 Task: Create a rule from the Routing list, Task moved to a section -> Set Priority in the project AppWave , set the section as To-Do and set the priority of the task as  High
Action: Mouse moved to (60, 316)
Screenshot: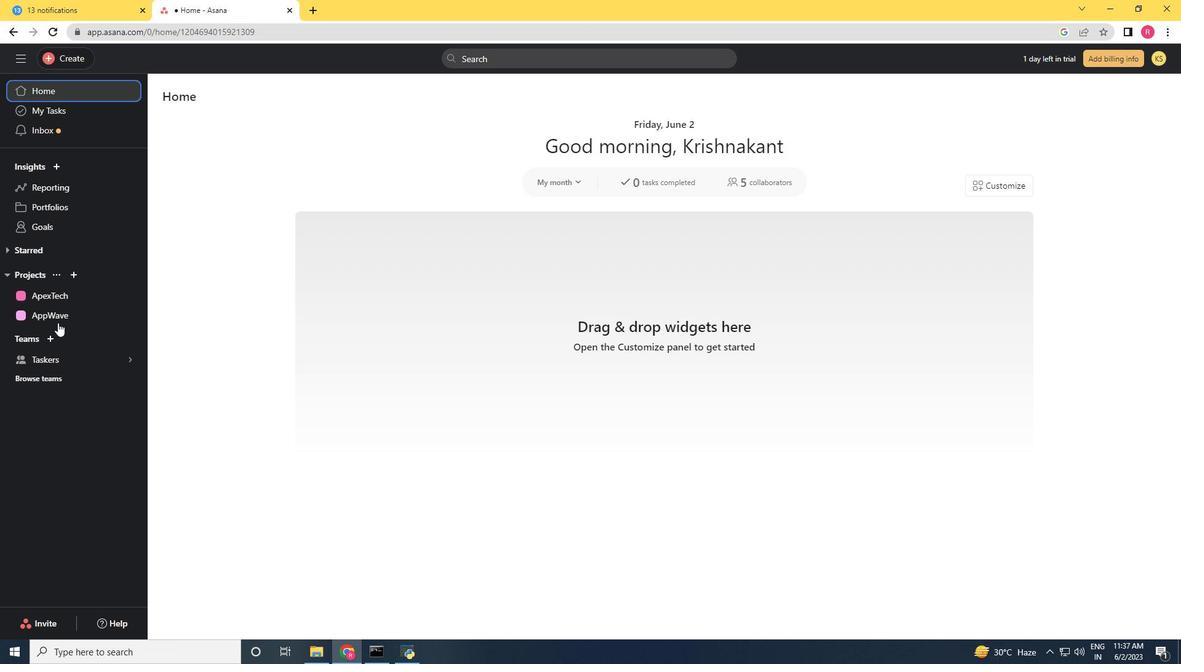 
Action: Mouse pressed left at (60, 316)
Screenshot: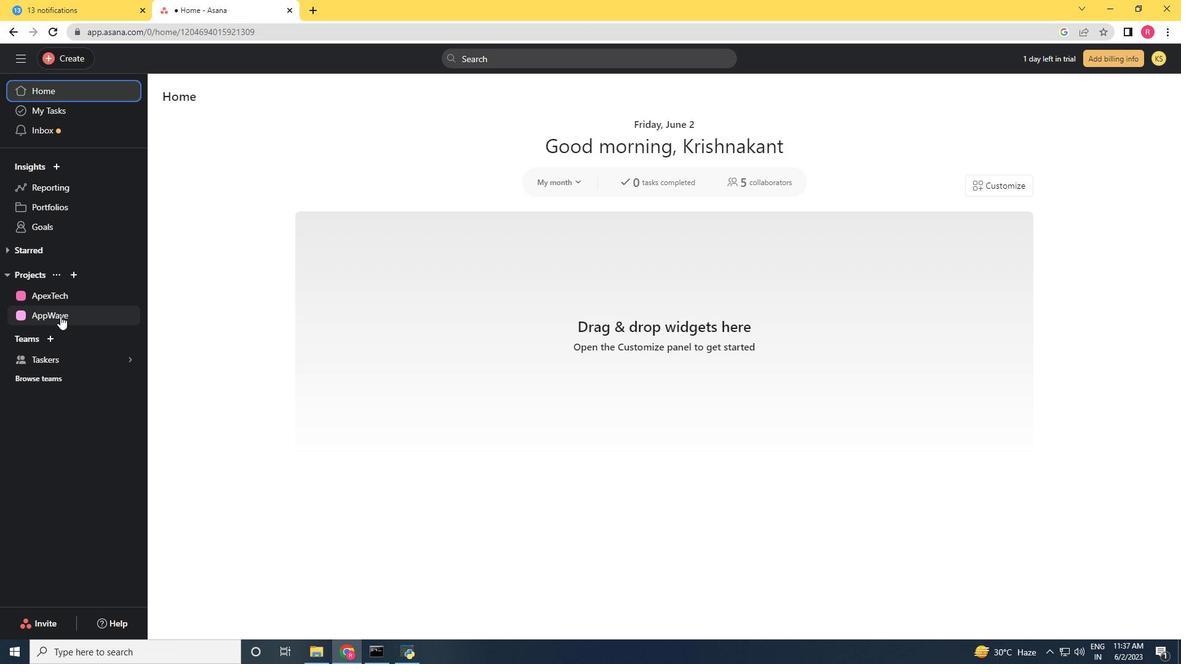 
Action: Mouse moved to (1129, 99)
Screenshot: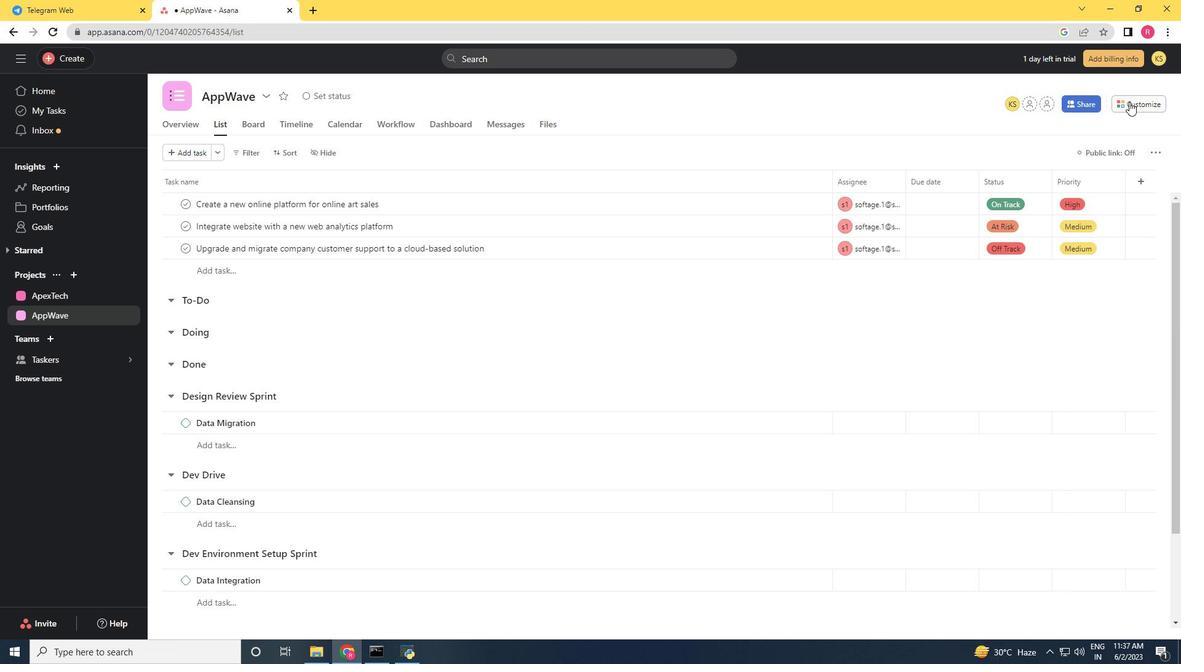 
Action: Mouse pressed left at (1129, 99)
Screenshot: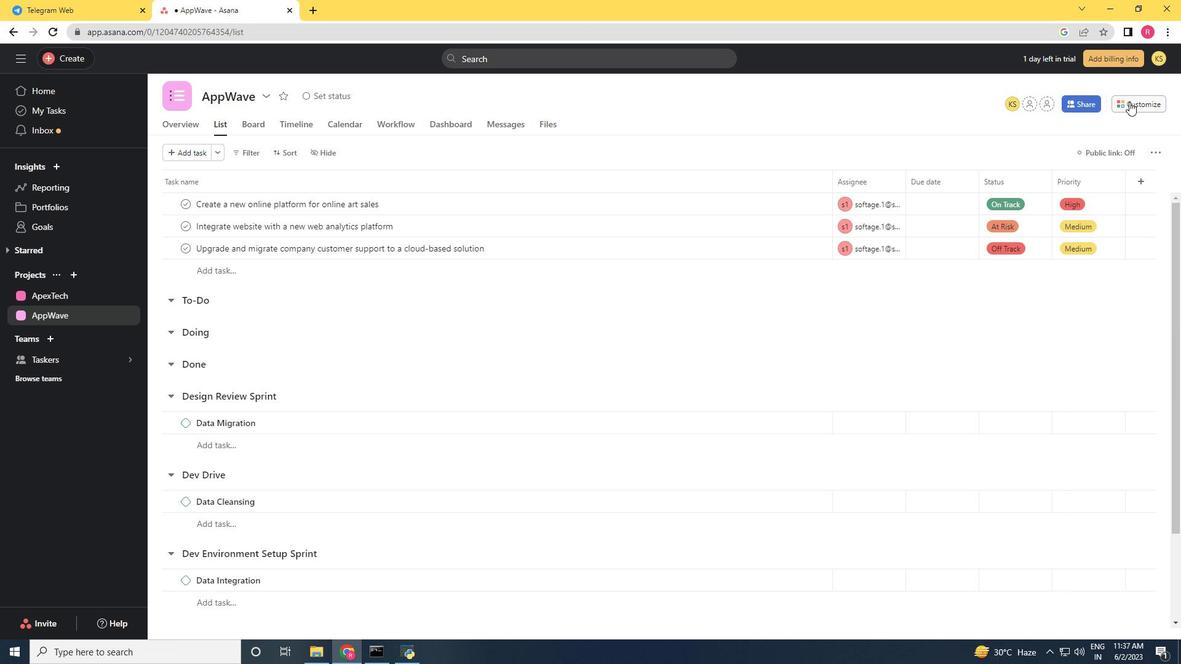 
Action: Mouse moved to (921, 262)
Screenshot: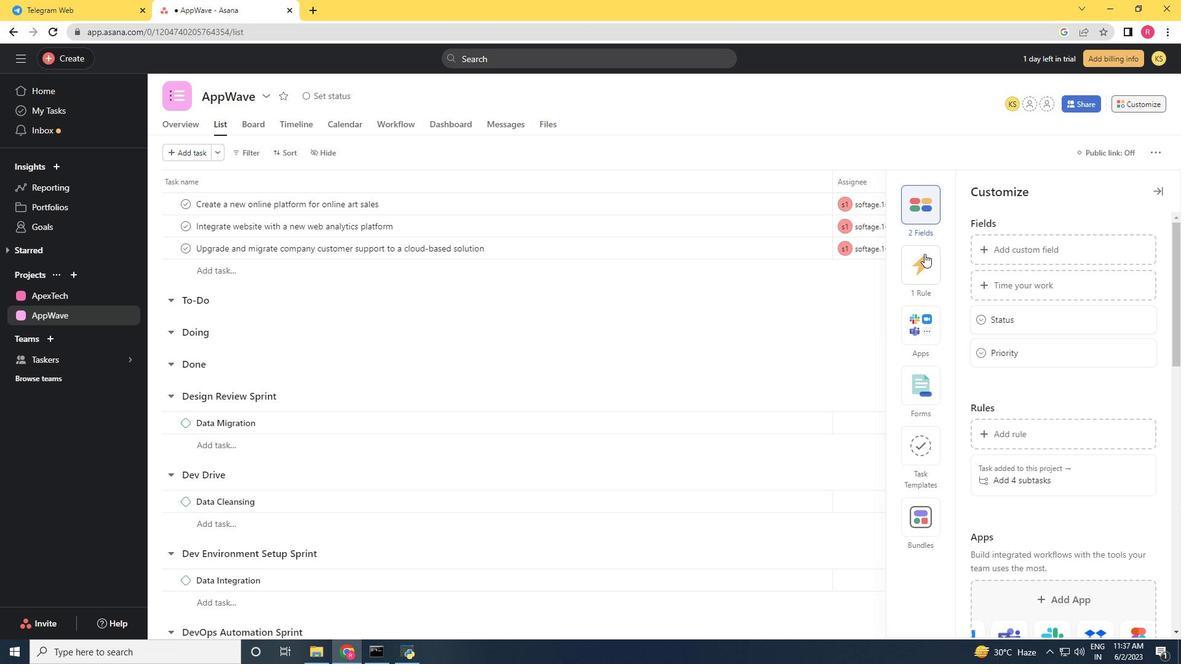 
Action: Mouse pressed left at (921, 262)
Screenshot: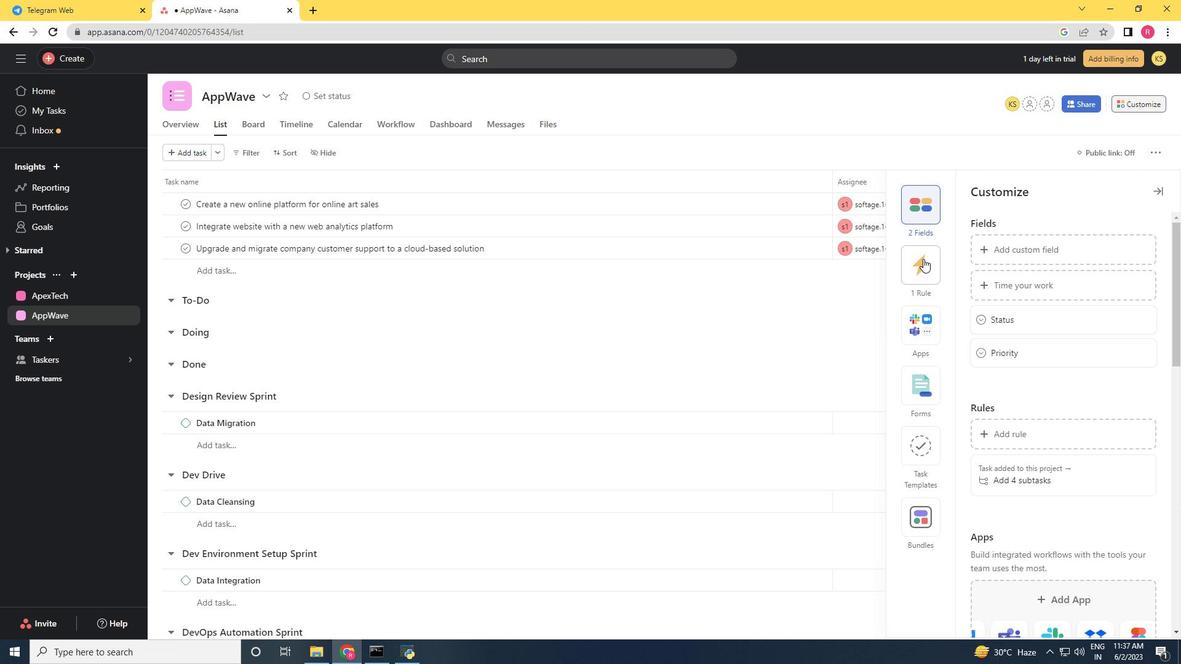 
Action: Mouse moved to (1038, 247)
Screenshot: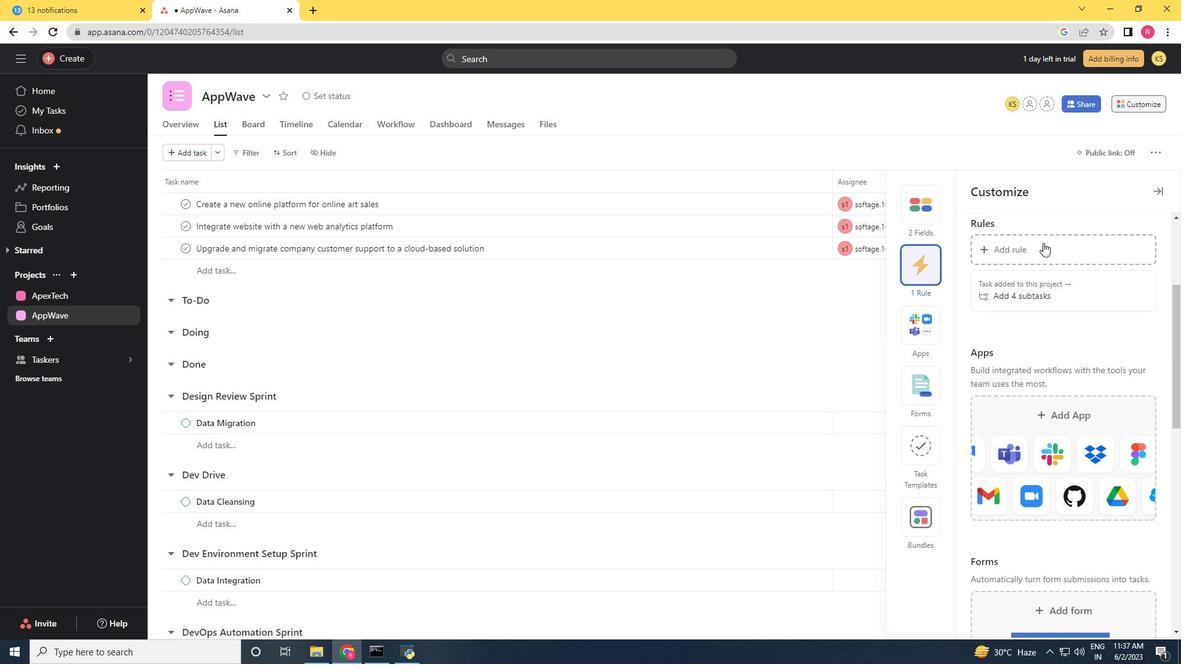 
Action: Mouse pressed left at (1038, 247)
Screenshot: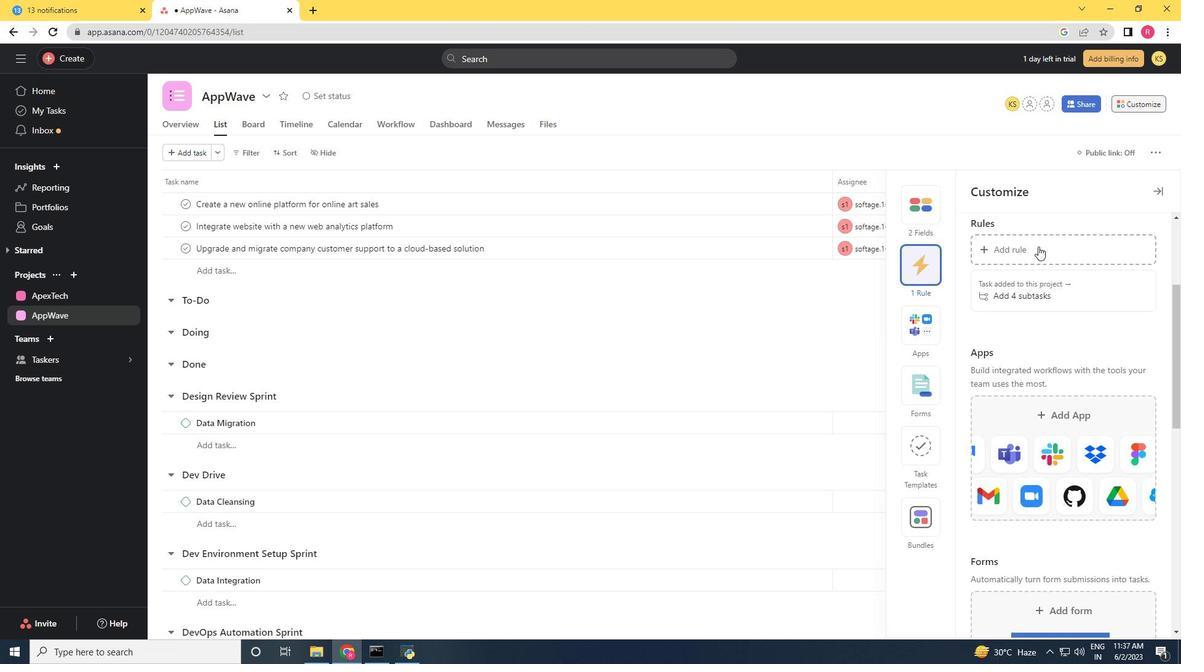 
Action: Mouse moved to (252, 163)
Screenshot: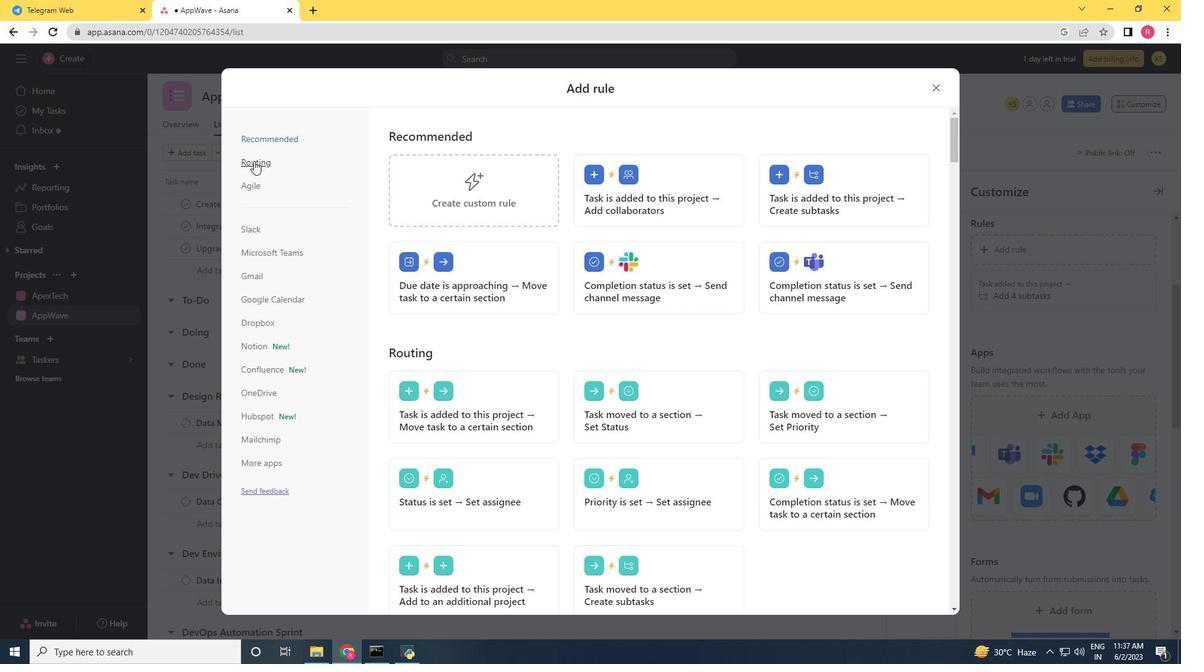 
Action: Mouse pressed left at (252, 163)
Screenshot: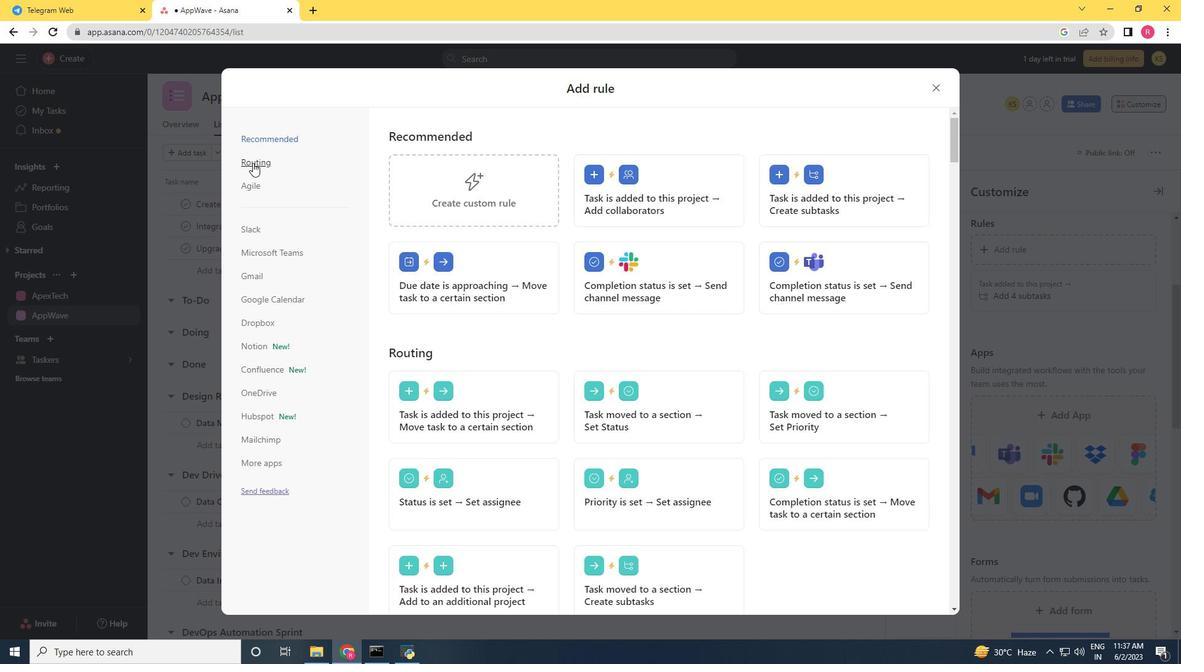 
Action: Mouse moved to (844, 188)
Screenshot: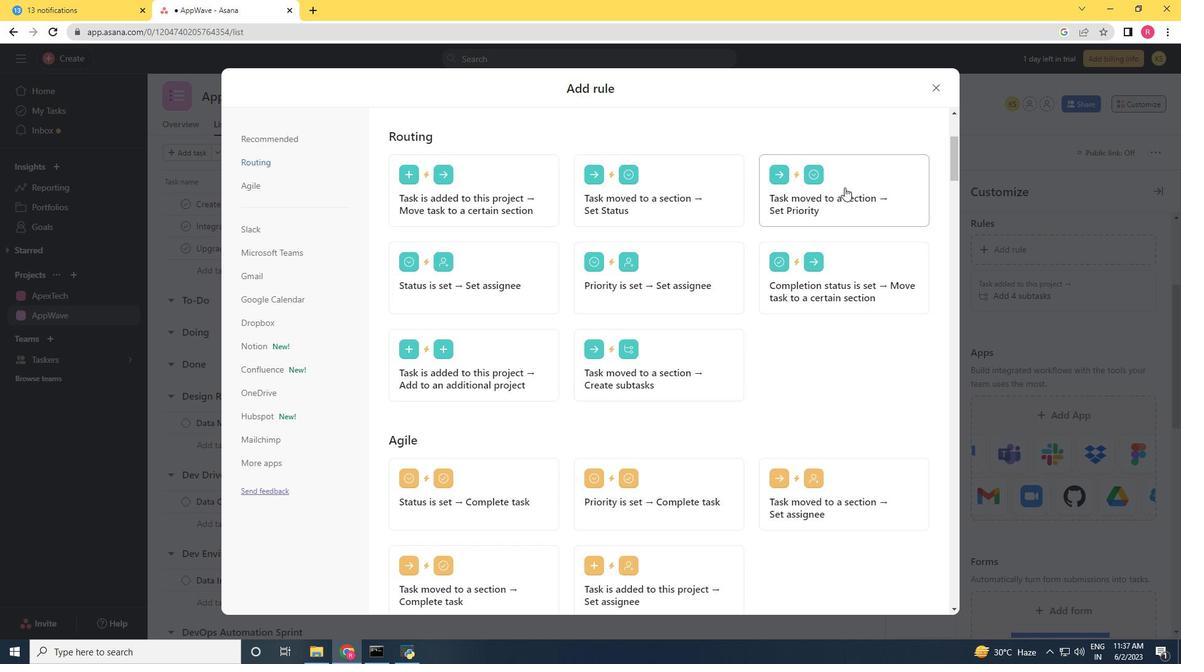 
Action: Mouse pressed left at (844, 188)
Screenshot: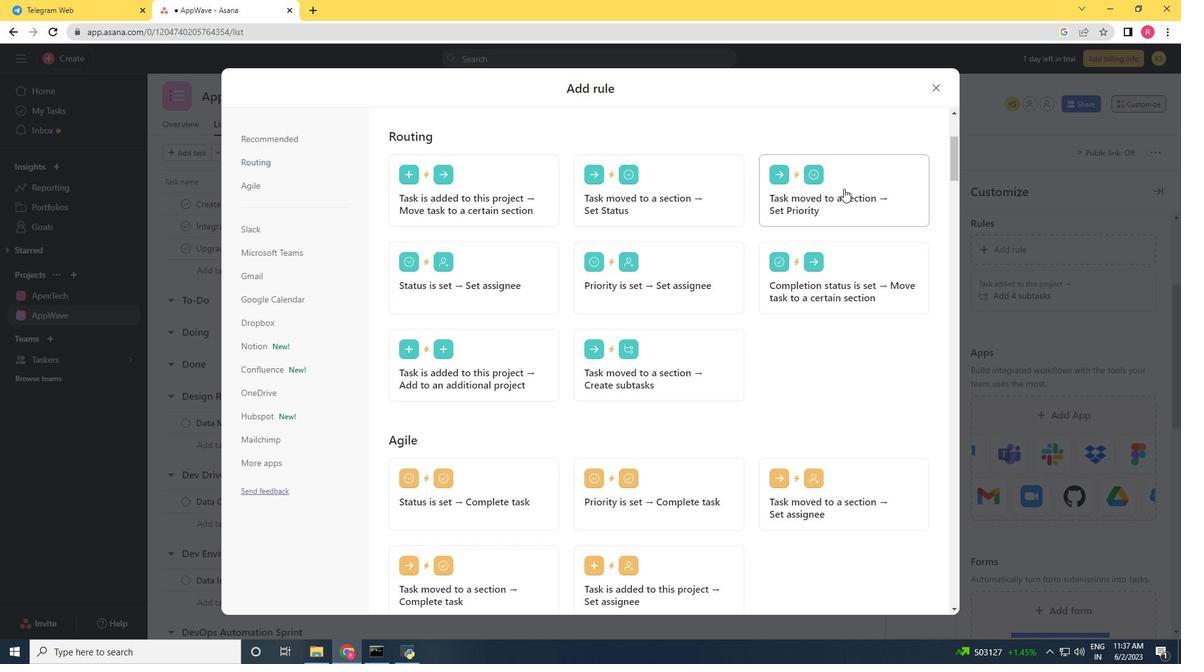 
Action: Mouse moved to (481, 320)
Screenshot: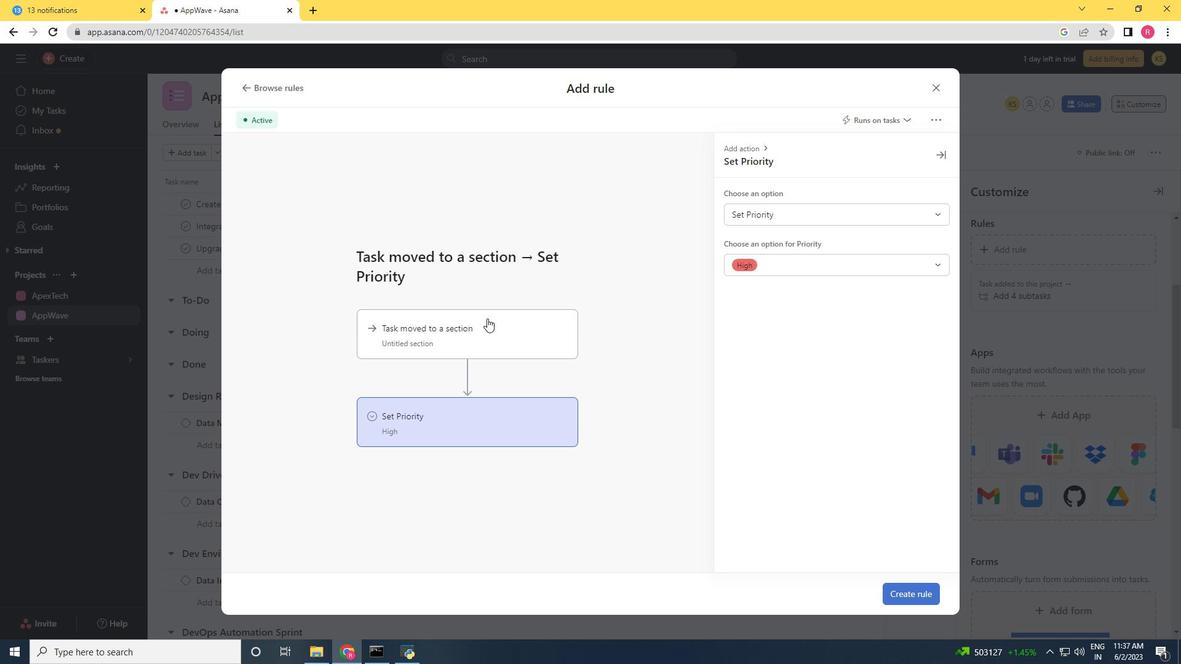 
Action: Mouse pressed left at (481, 320)
Screenshot: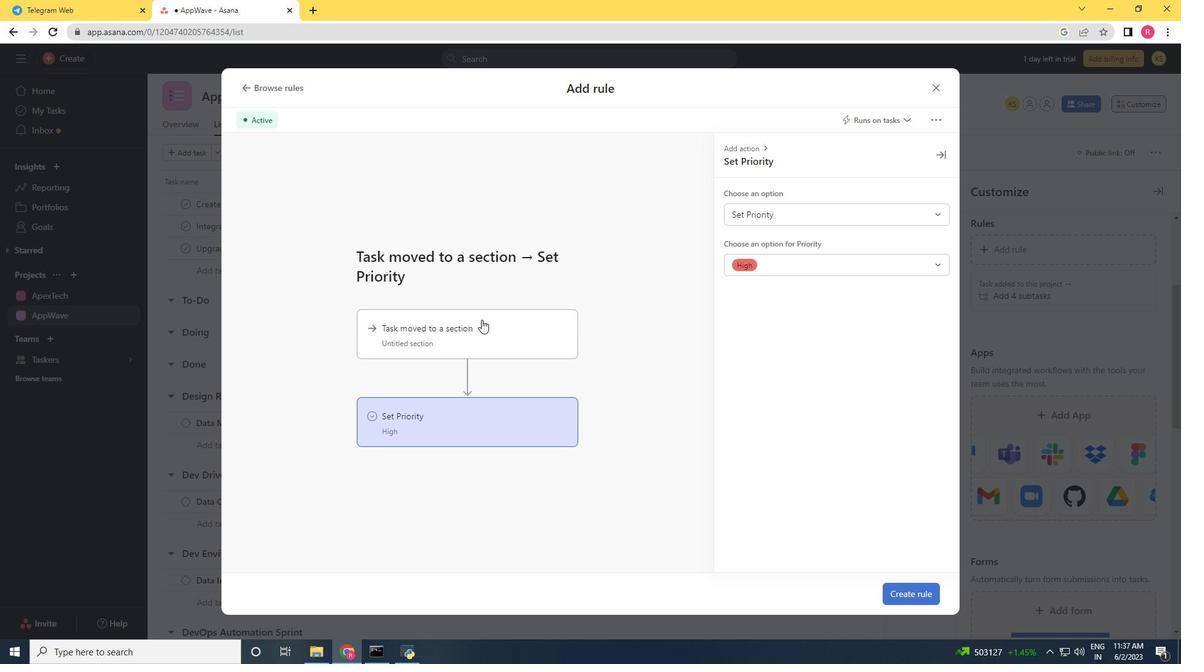 
Action: Mouse moved to (788, 206)
Screenshot: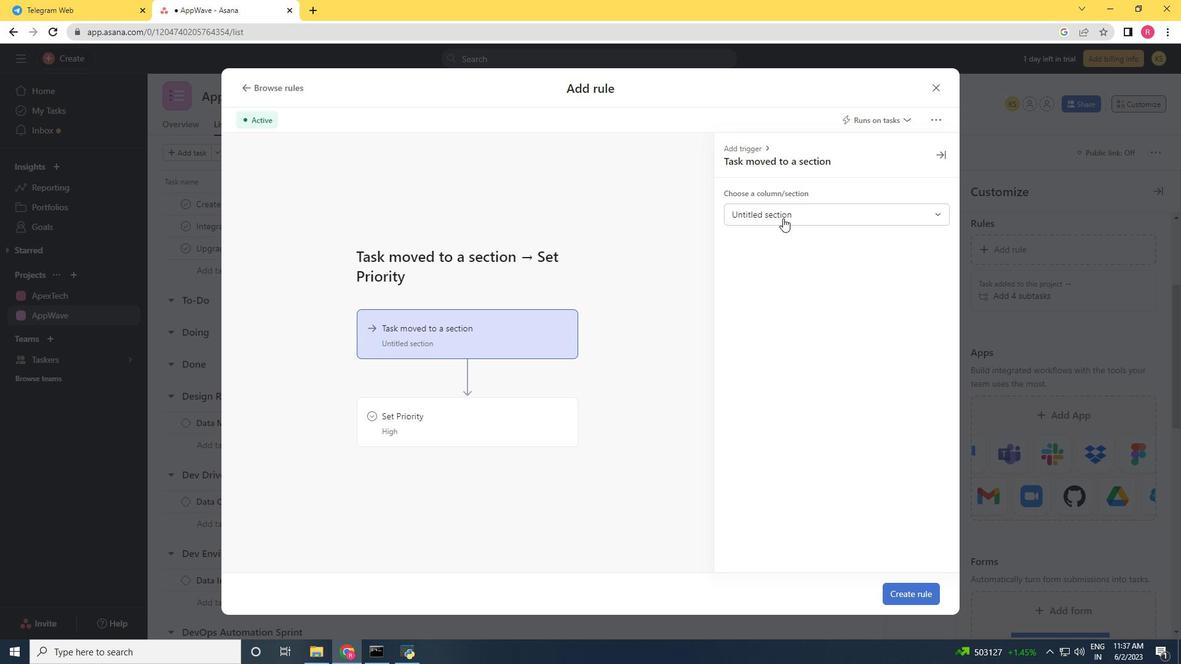 
Action: Mouse pressed left at (788, 206)
Screenshot: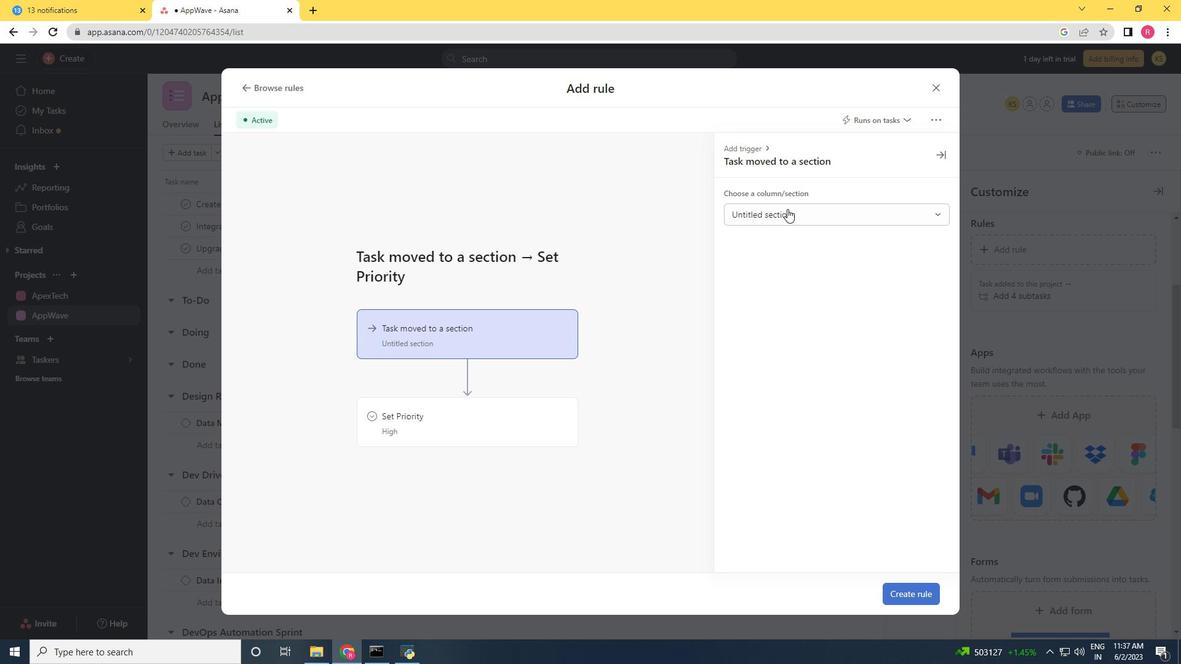 
Action: Mouse moved to (785, 270)
Screenshot: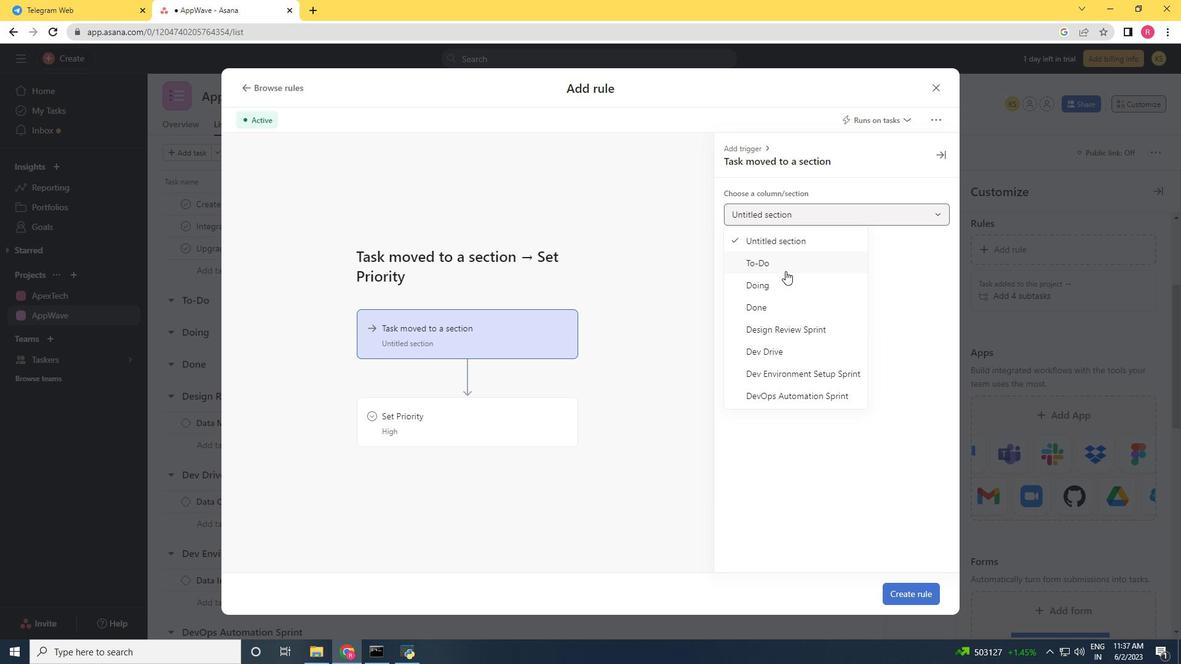 
Action: Mouse pressed left at (785, 270)
Screenshot: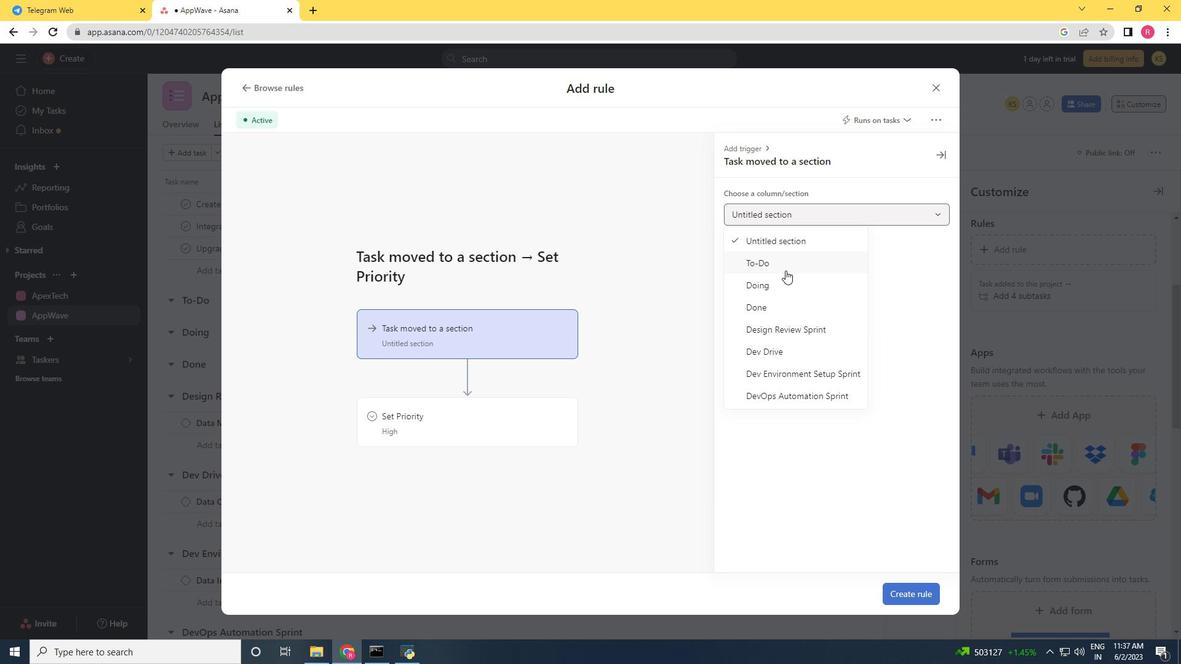 
Action: Mouse moved to (424, 408)
Screenshot: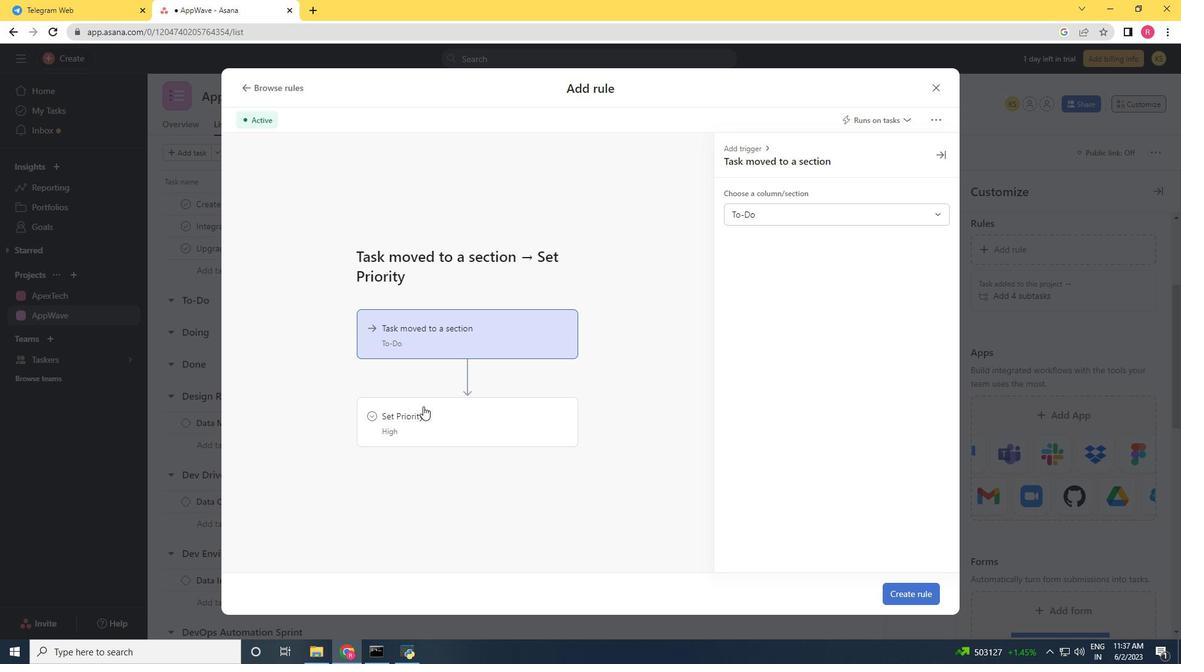 
Action: Mouse pressed left at (424, 408)
Screenshot: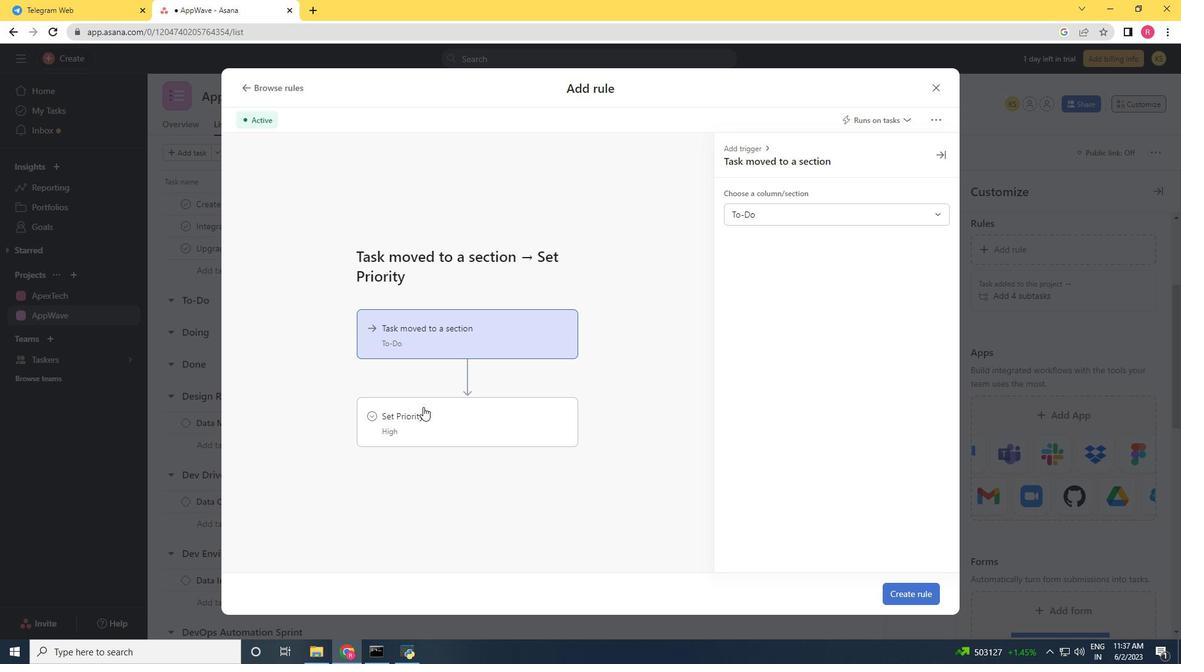 
Action: Mouse moved to (776, 213)
Screenshot: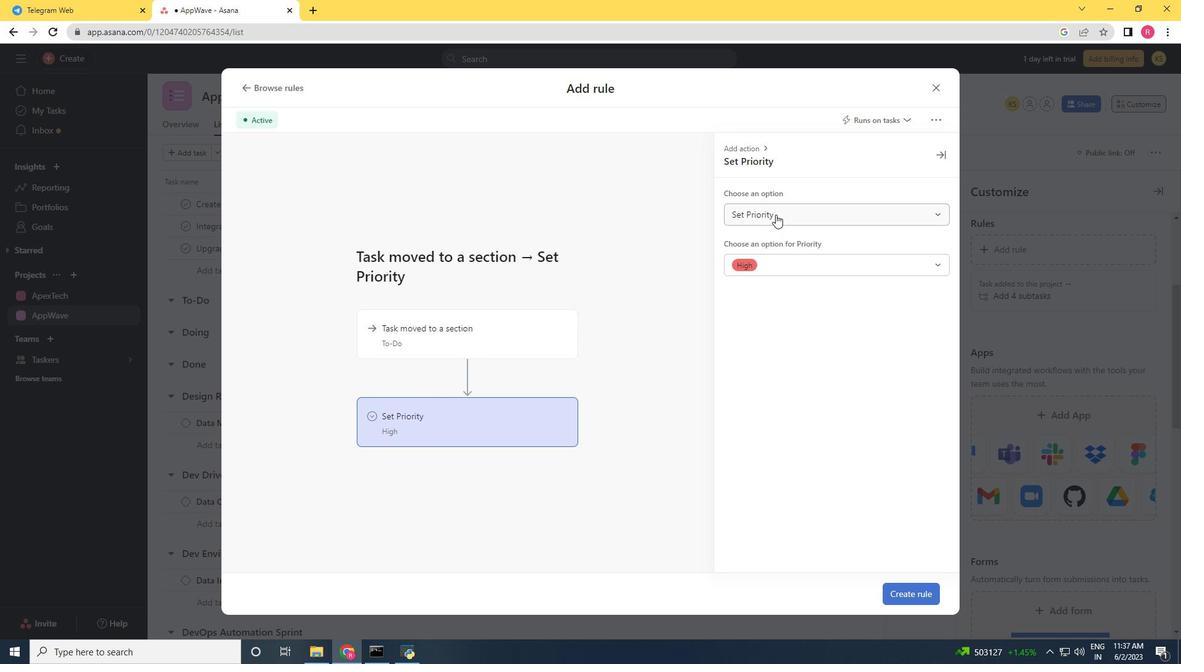 
Action: Mouse pressed left at (776, 213)
Screenshot: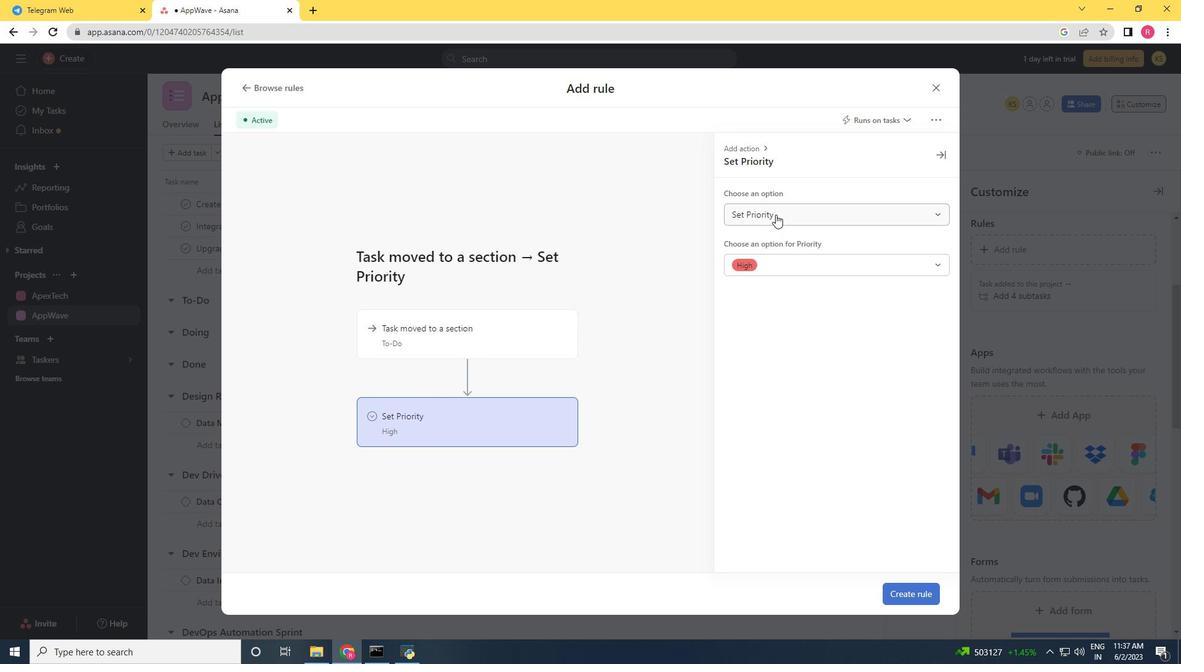
Action: Mouse moved to (771, 242)
Screenshot: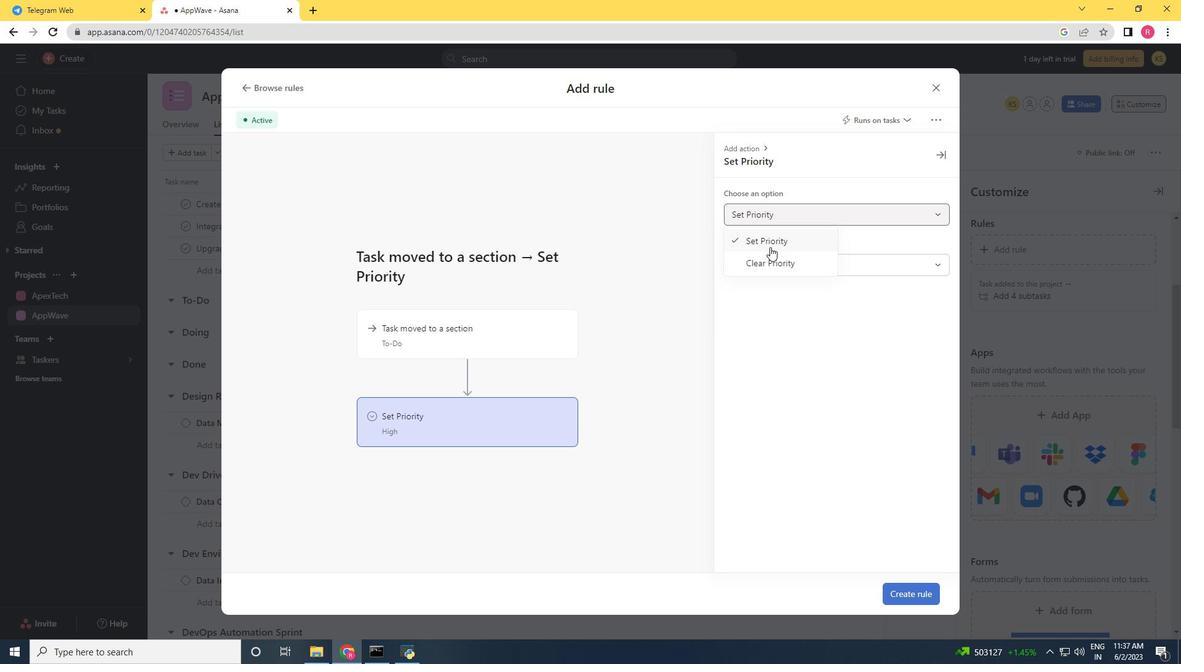 
Action: Mouse pressed left at (771, 242)
Screenshot: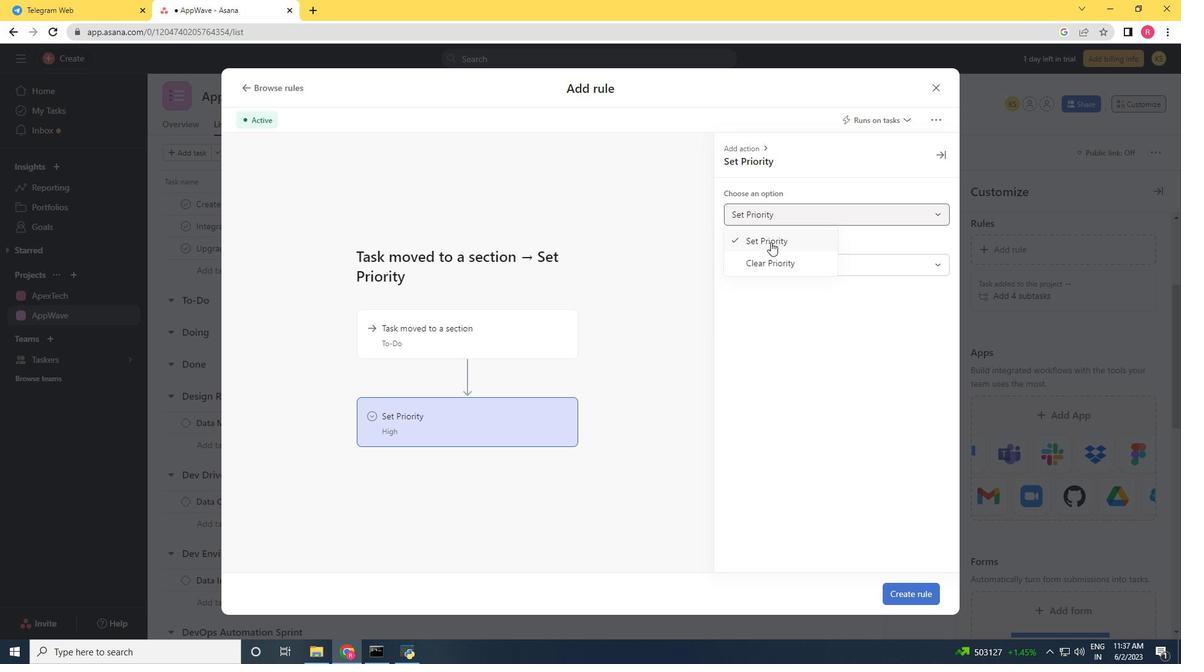 
Action: Mouse moved to (788, 267)
Screenshot: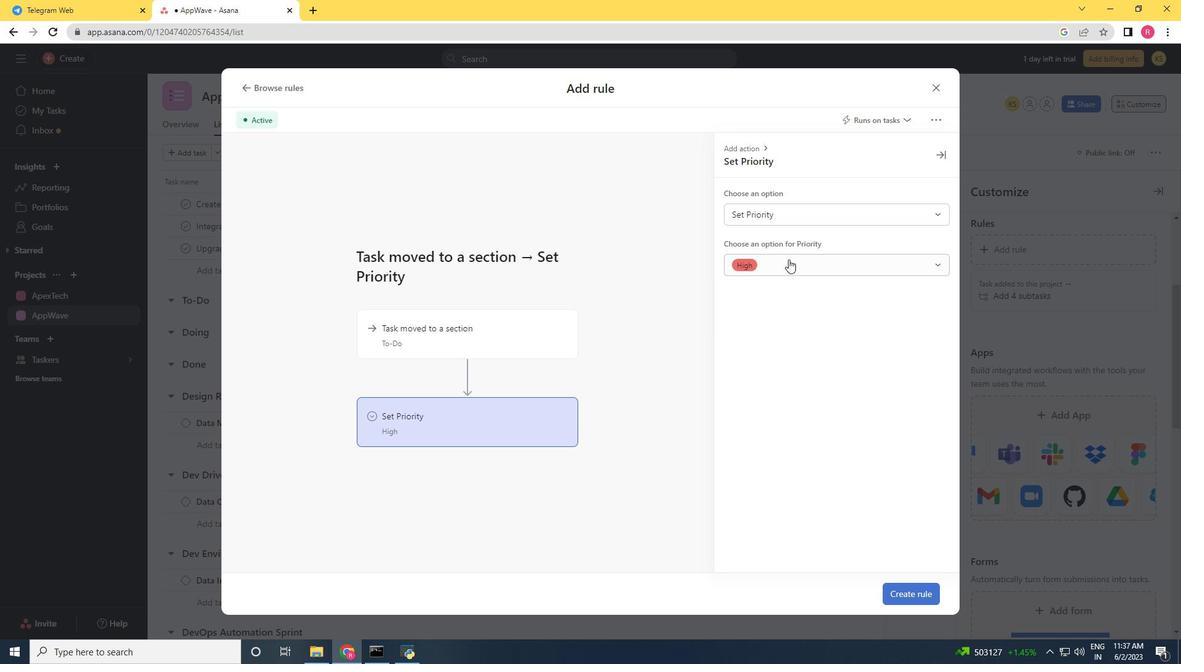 
Action: Mouse pressed left at (788, 267)
Screenshot: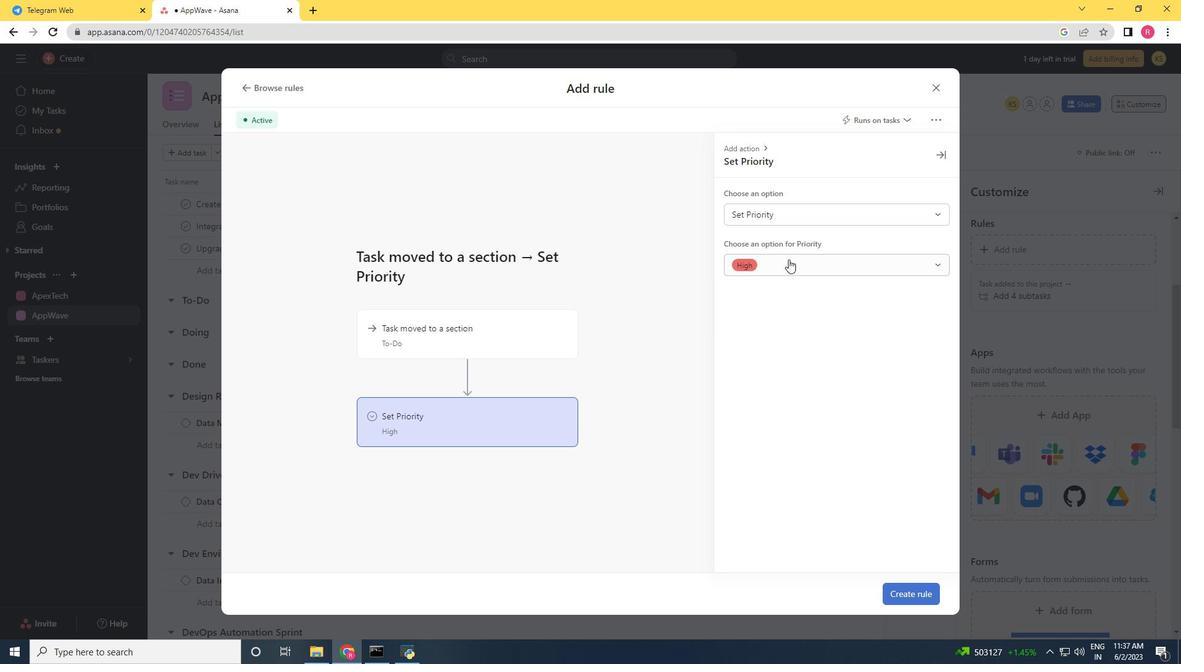 
Action: Mouse moved to (756, 291)
Screenshot: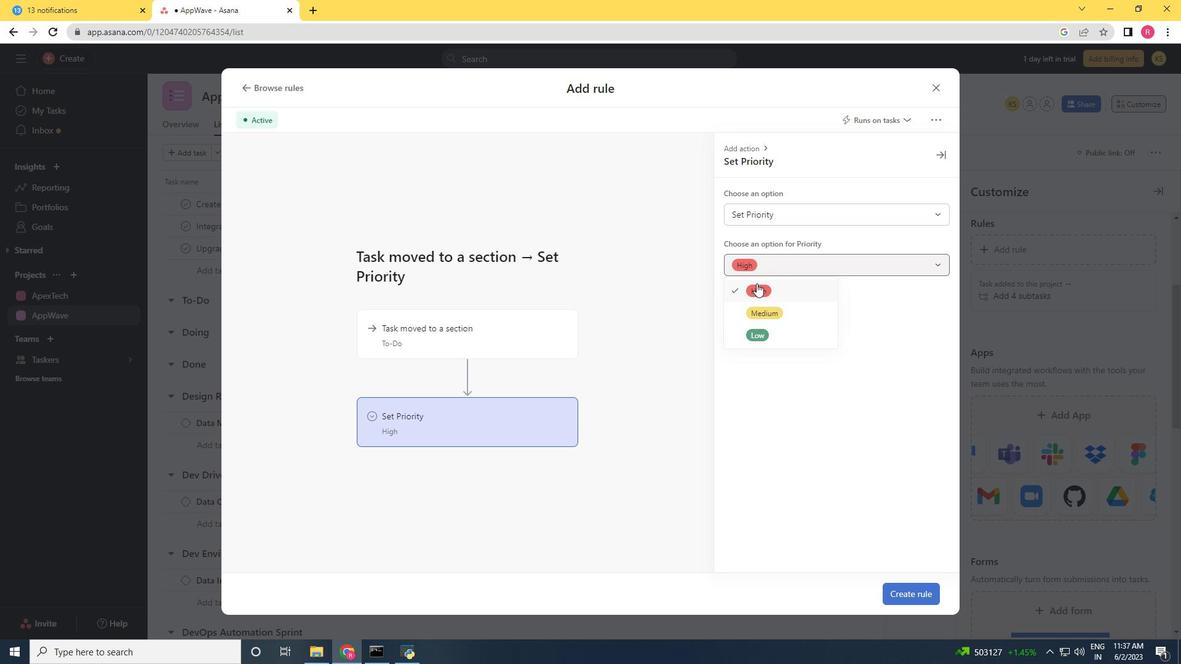 
Action: Mouse pressed left at (756, 291)
Screenshot: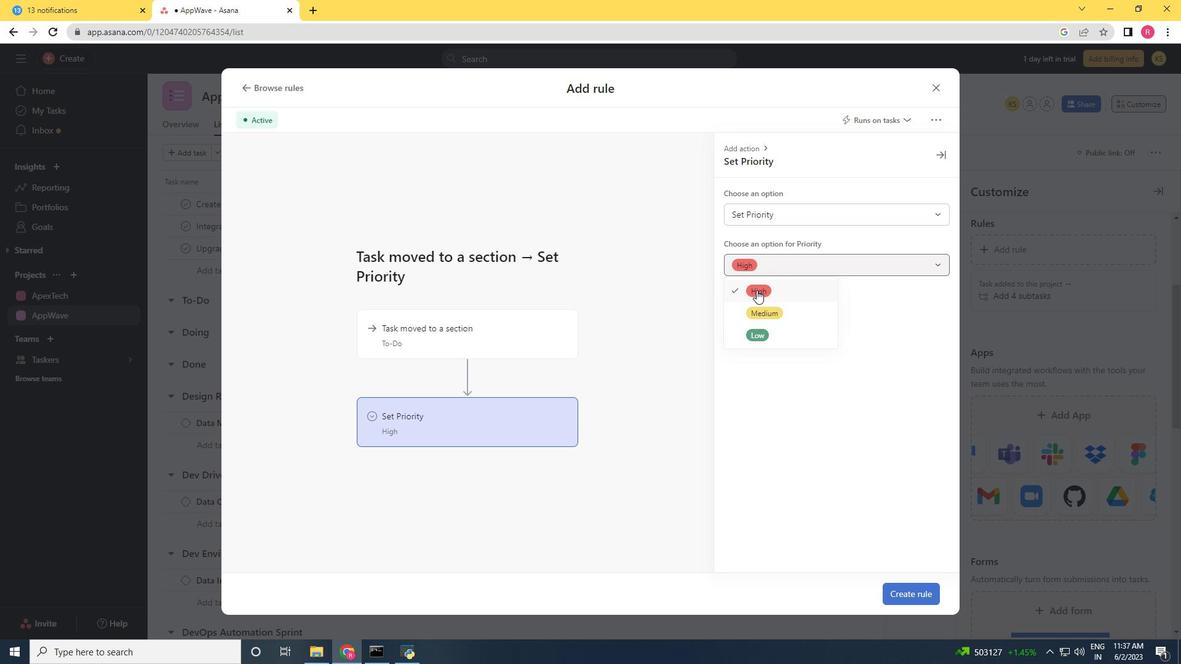 
Action: Mouse moved to (912, 595)
Screenshot: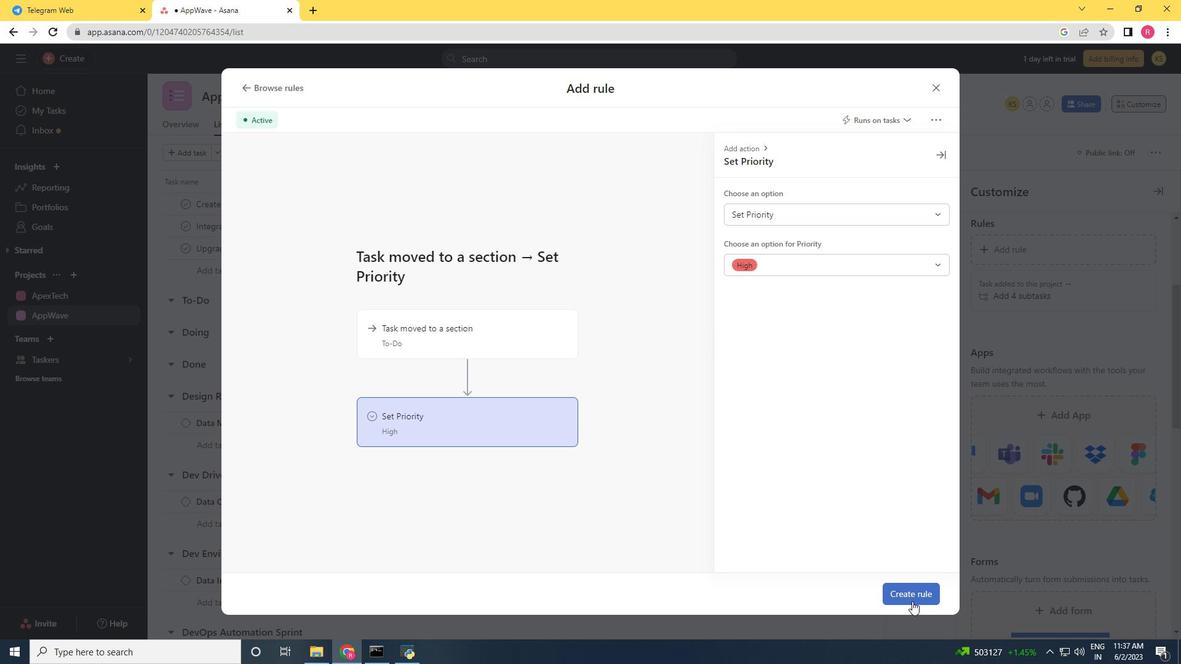 
Action: Mouse pressed left at (912, 595)
Screenshot: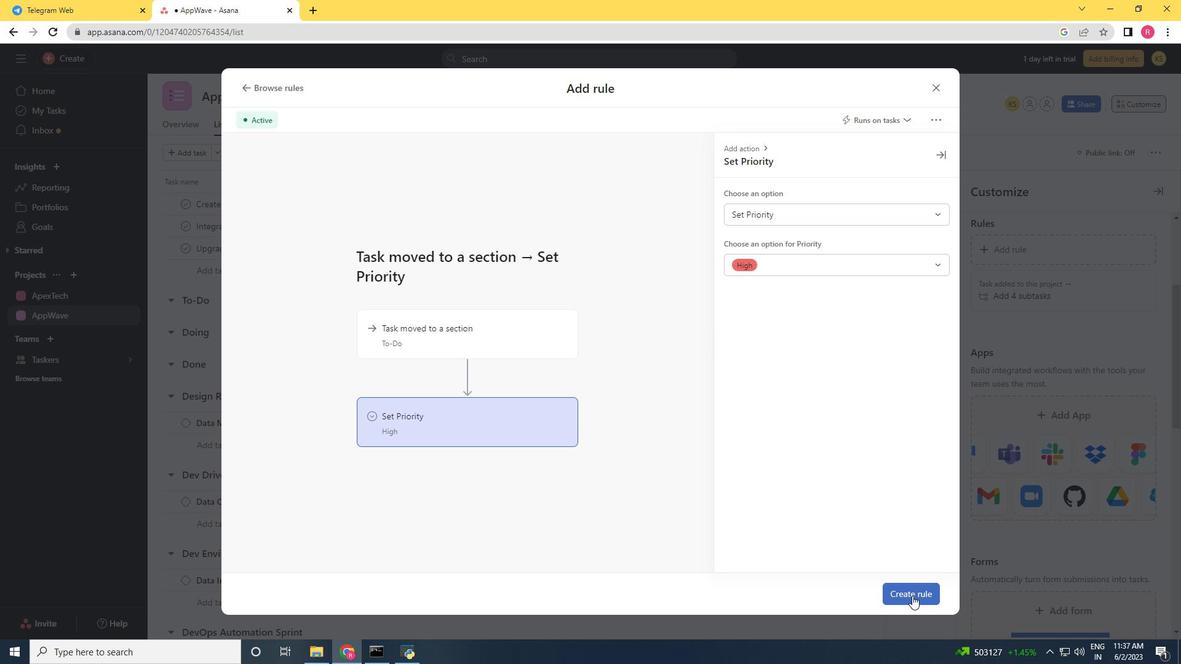 
Action: Mouse moved to (906, 576)
Screenshot: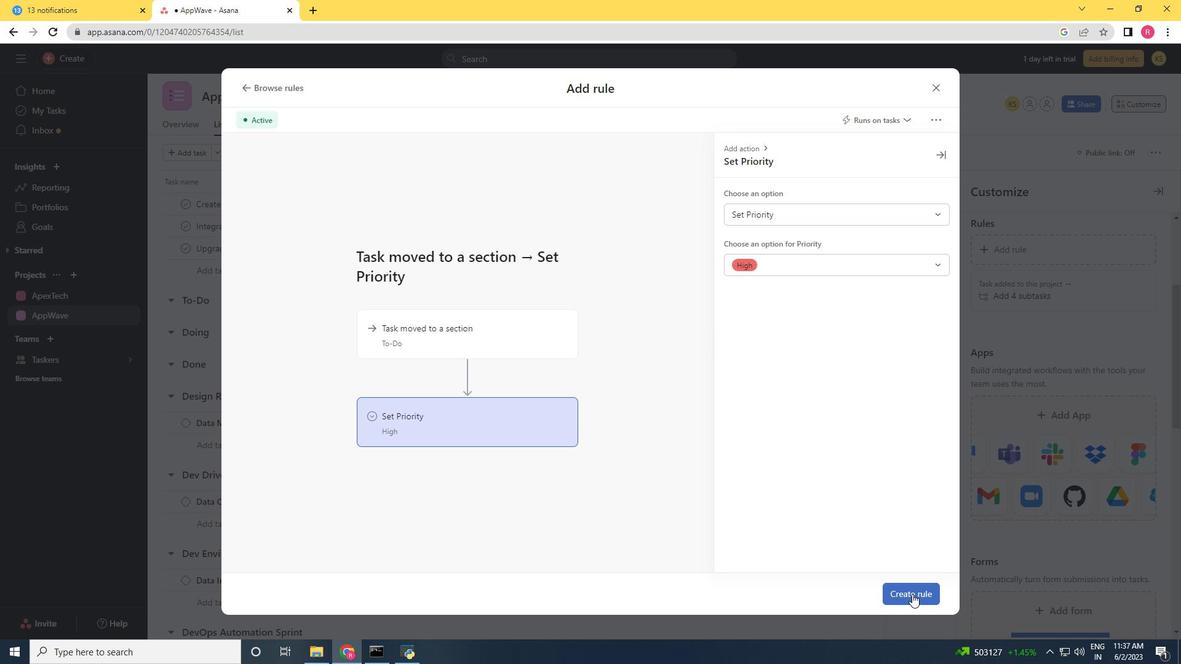 
